 Task: Use the formula "COS" in spreadsheet "Project protfolio".
Action: Mouse moved to (120, 72)
Screenshot: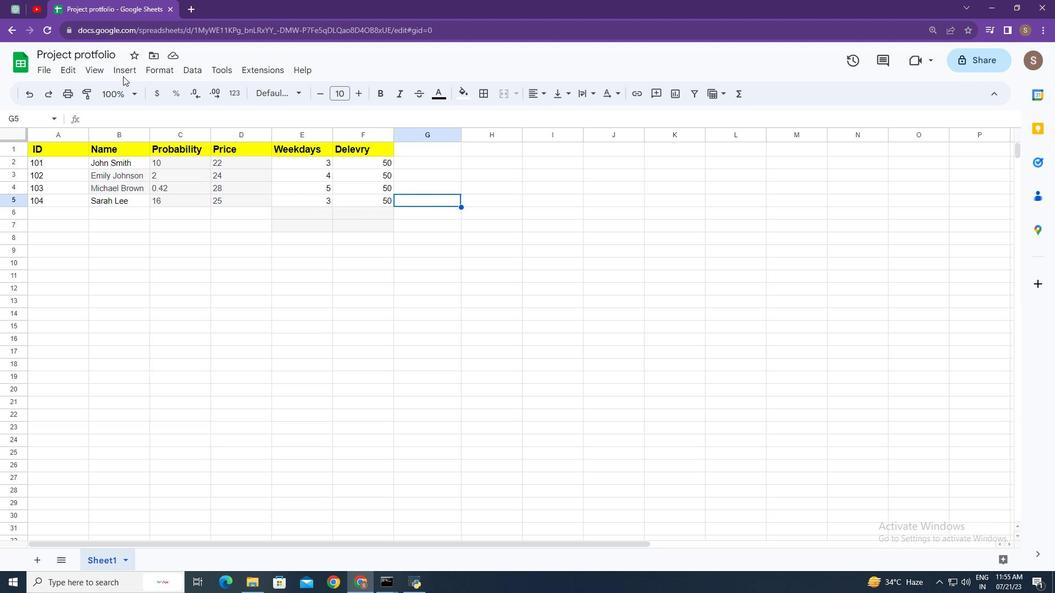 
Action: Mouse pressed left at (120, 72)
Screenshot: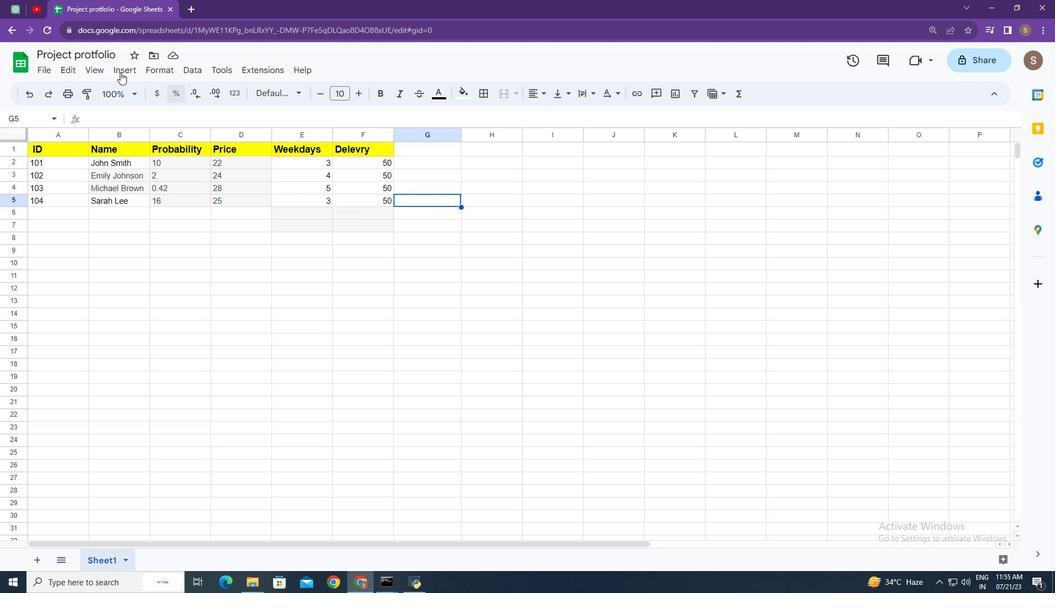 
Action: Mouse moved to (173, 277)
Screenshot: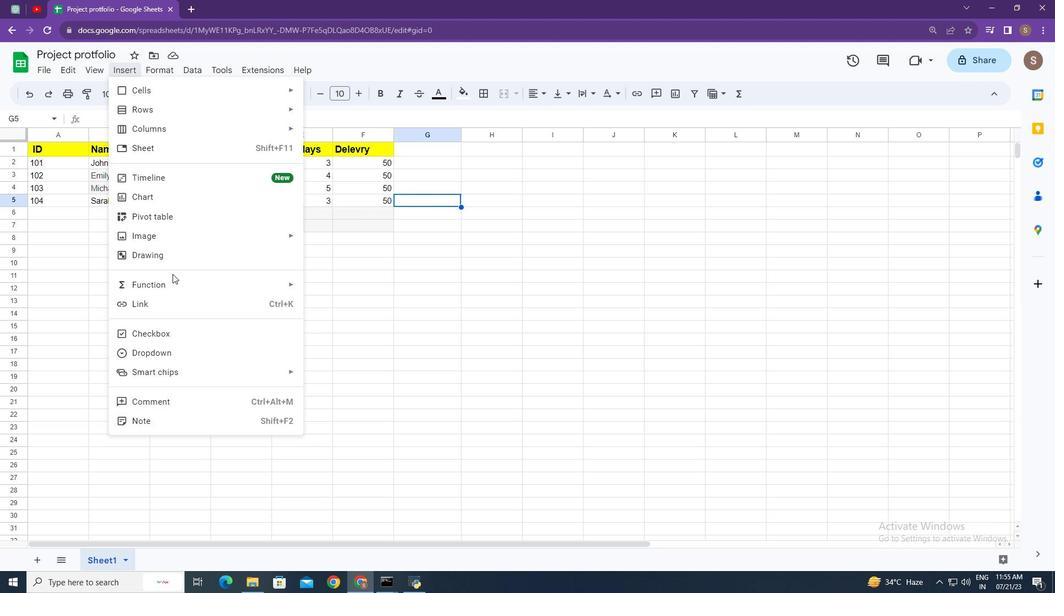 
Action: Mouse pressed left at (173, 277)
Screenshot: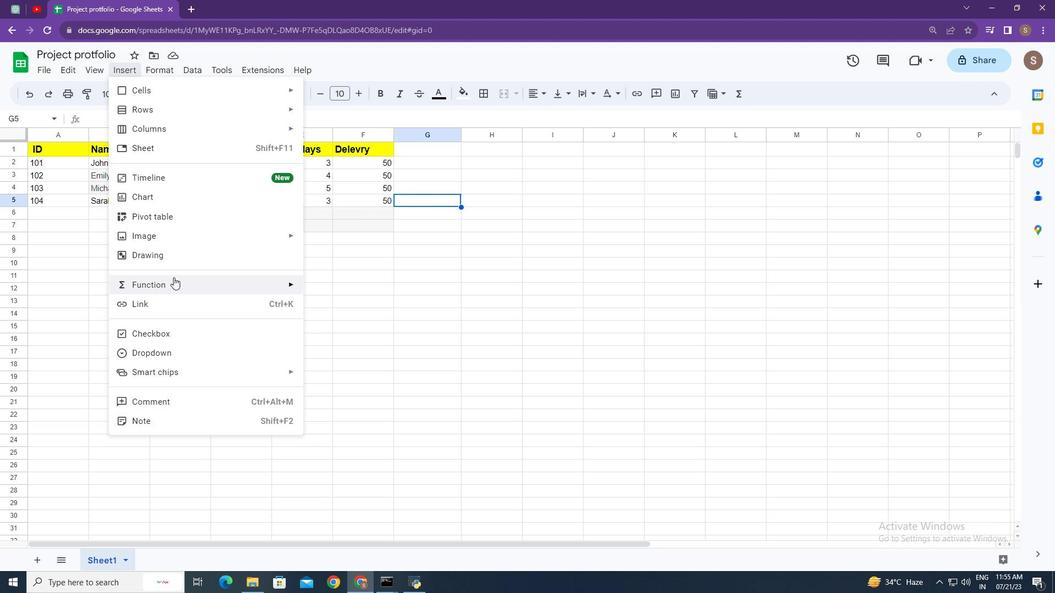
Action: Mouse moved to (386, 222)
Screenshot: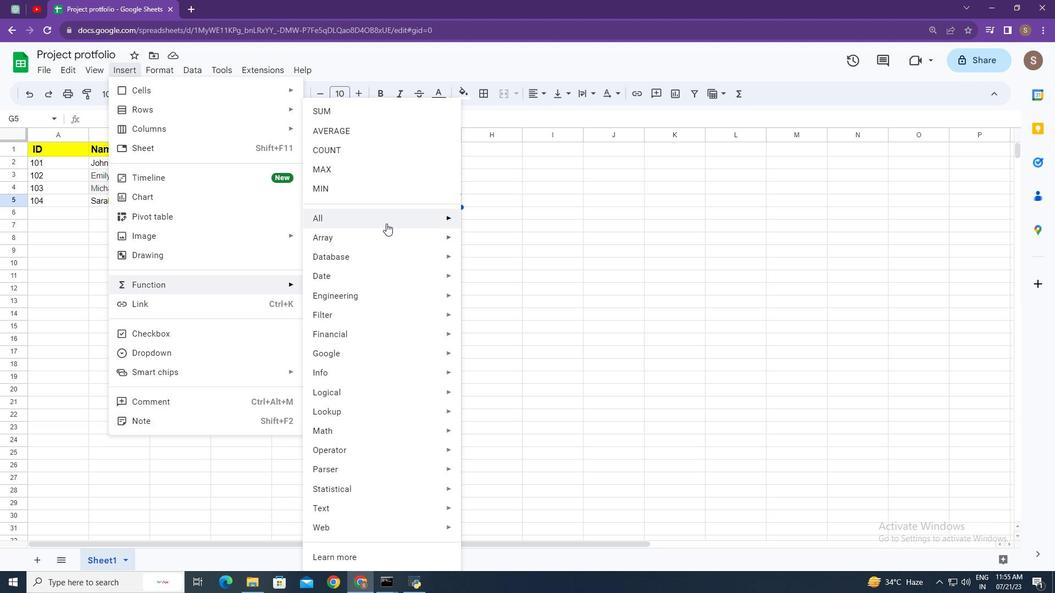 
Action: Mouse pressed left at (386, 222)
Screenshot: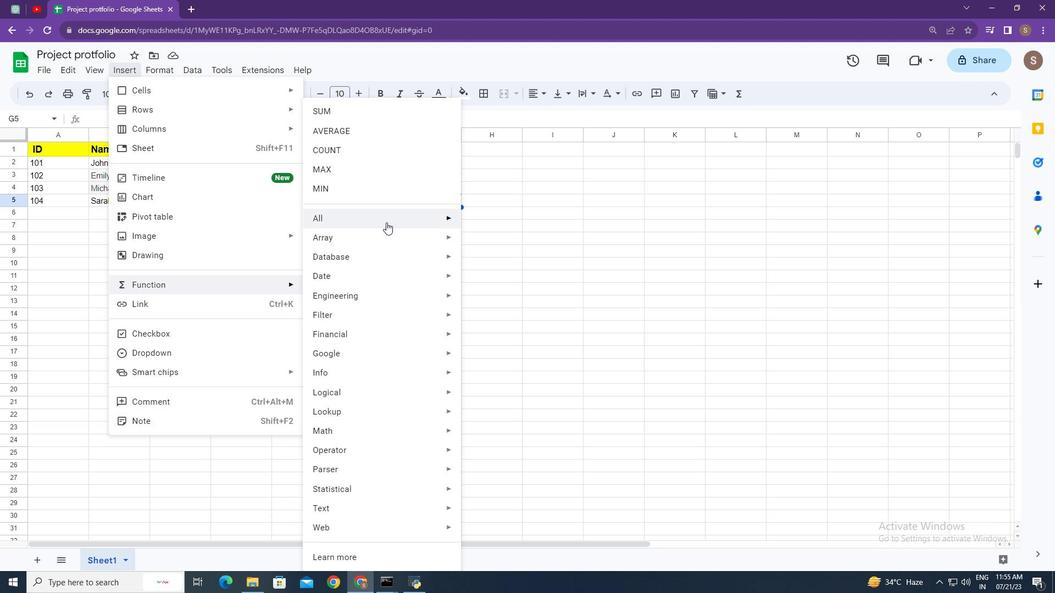 
Action: Mouse moved to (508, 427)
Screenshot: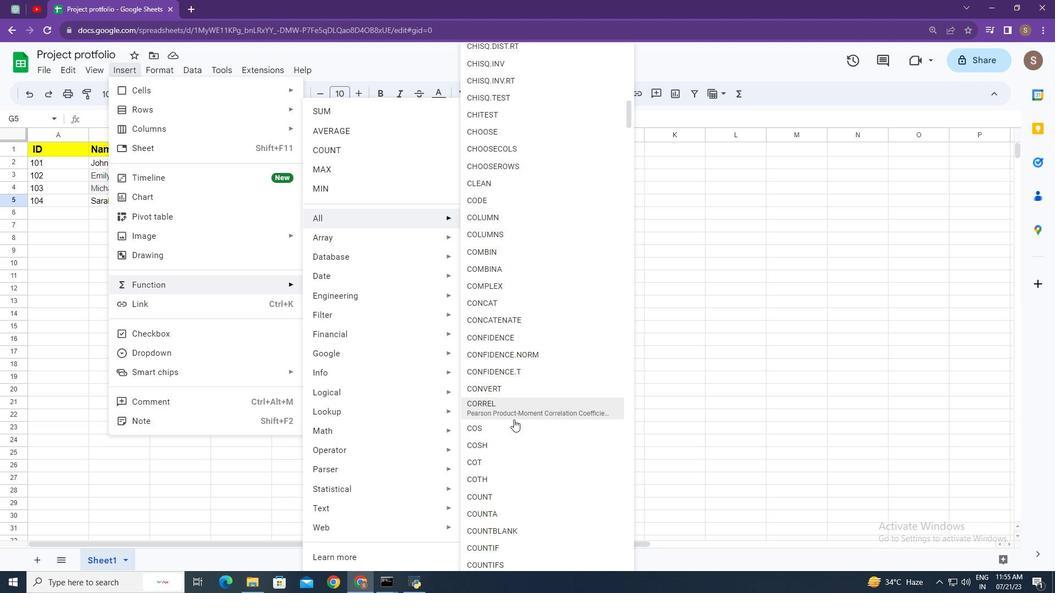 
Action: Mouse pressed left at (508, 427)
Screenshot: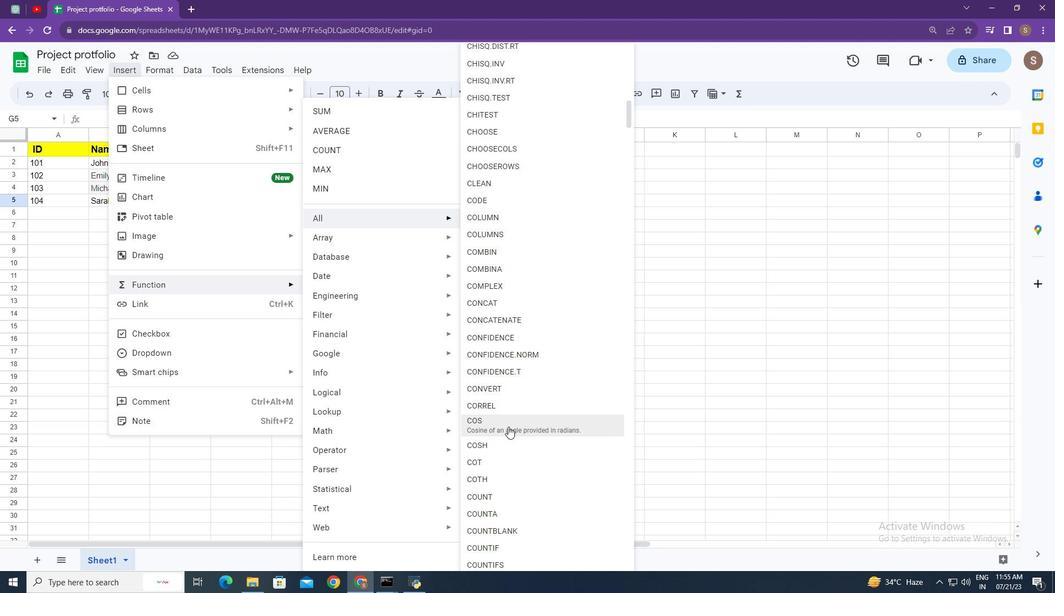 
Action: Mouse moved to (450, 260)
Screenshot: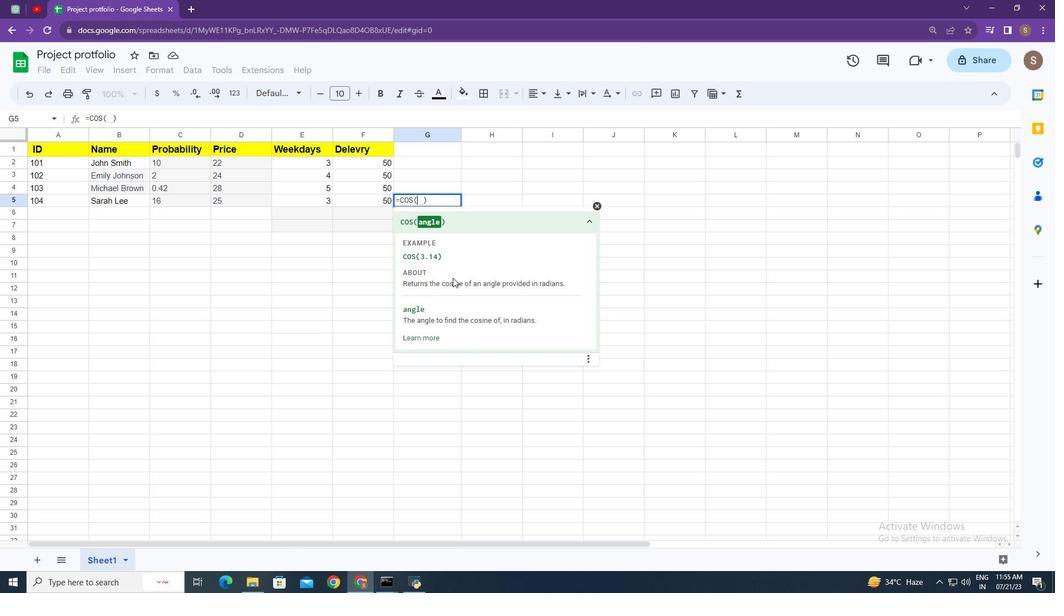 
Action: Key pressed 3.14<Key.enter>
Screenshot: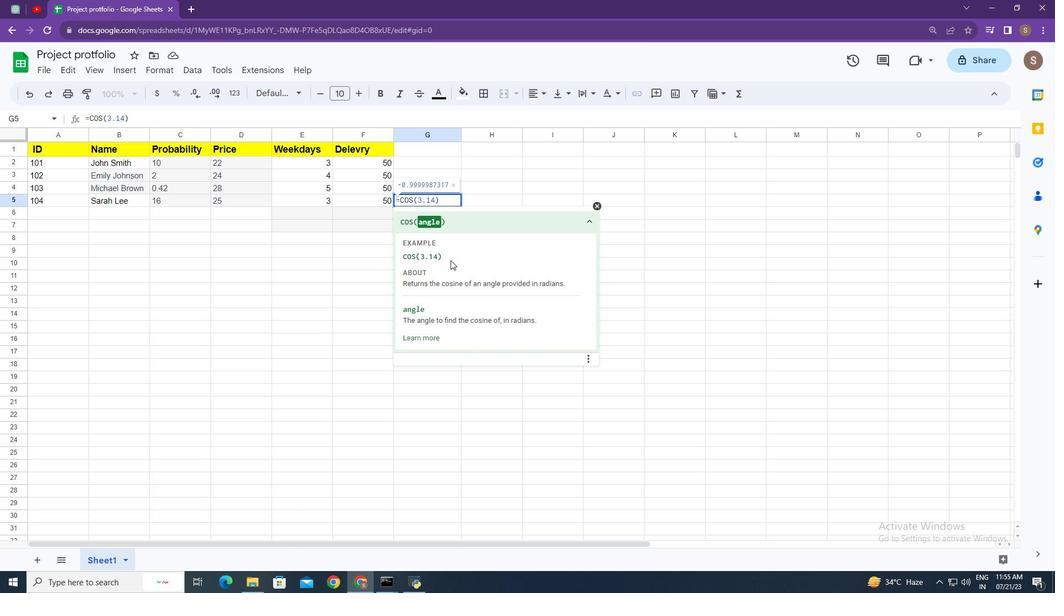 
